 Task: Create in the project AgilePilot in Backlog an issue 'Implement a new cloud-based performance management system for a company with advanced employee evaluation and goal setting features', assign it to team member softage.2@softage.net and change the status to IN PROGRESS. Create in the project AgilePilot in Backlog an issue 'Integrate a new product recommendation feature into an existing e-commerce website to enhance product discovery and sales', assign it to team member softage.3@softage.net and change the status to IN PROGRESS
Action: Mouse moved to (221, 390)
Screenshot: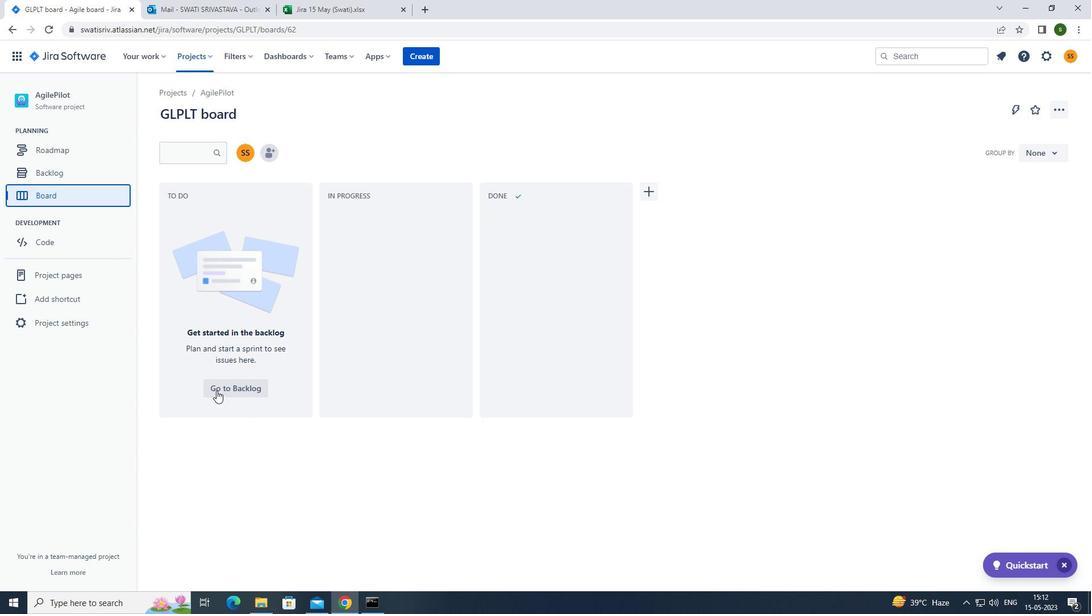 
Action: Mouse pressed left at (221, 390)
Screenshot: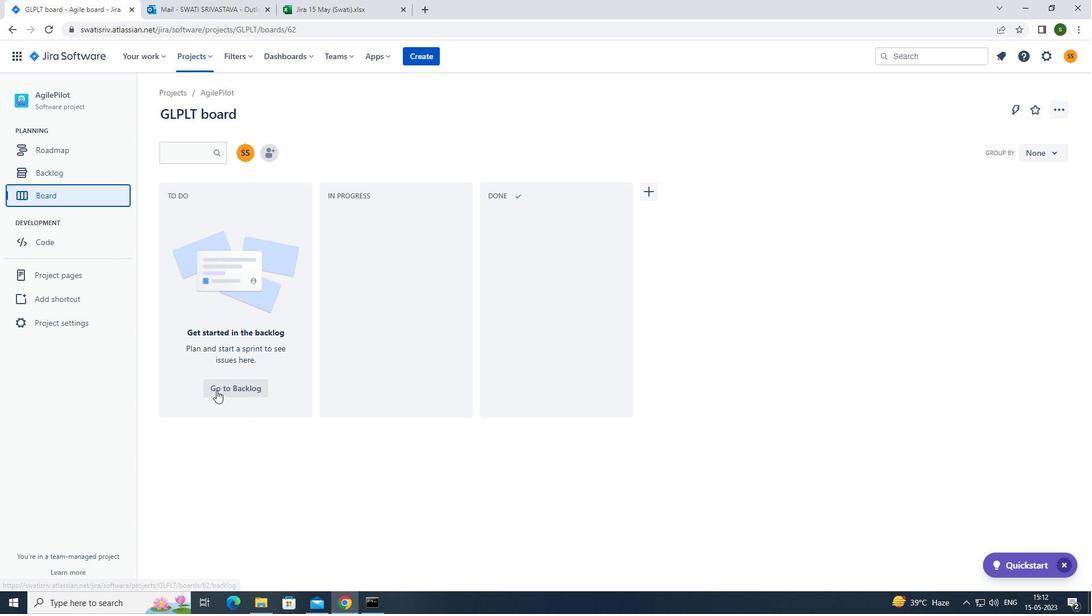 
Action: Mouse moved to (229, 230)
Screenshot: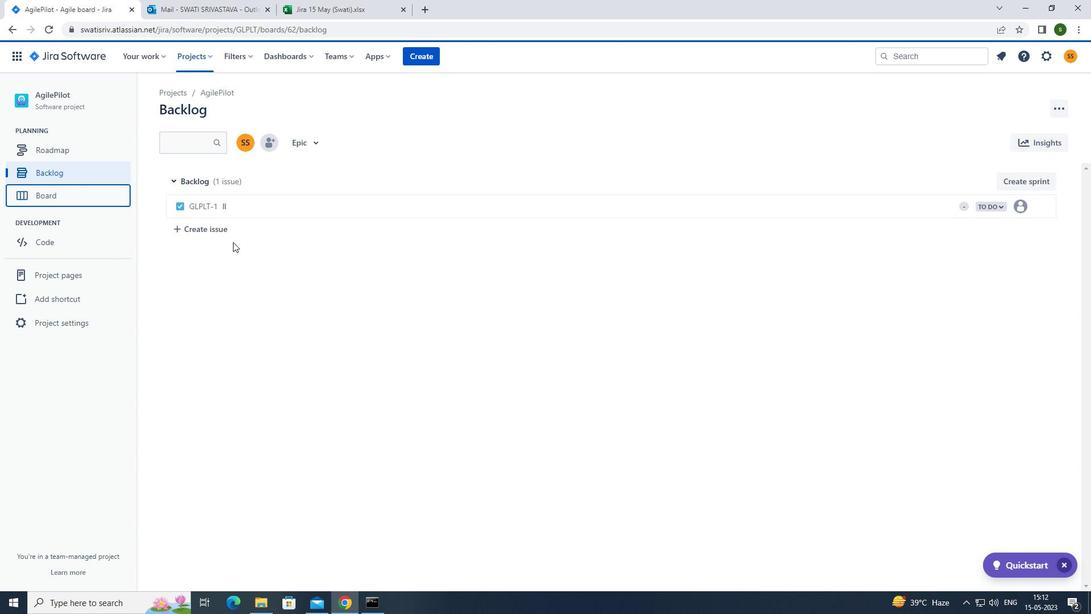 
Action: Mouse pressed left at (229, 230)
Screenshot: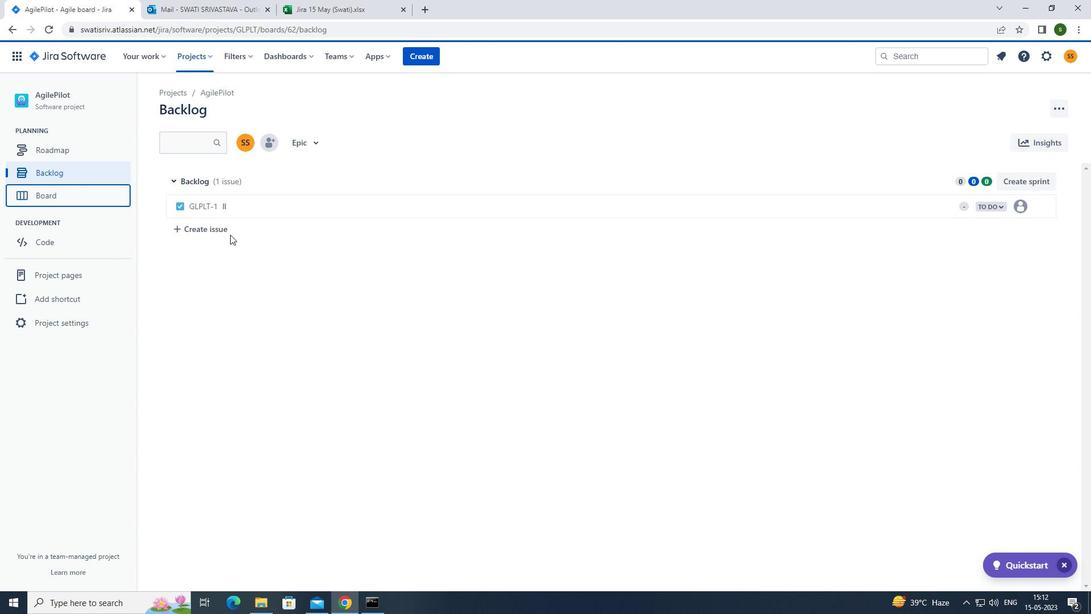 
Action: Mouse moved to (249, 225)
Screenshot: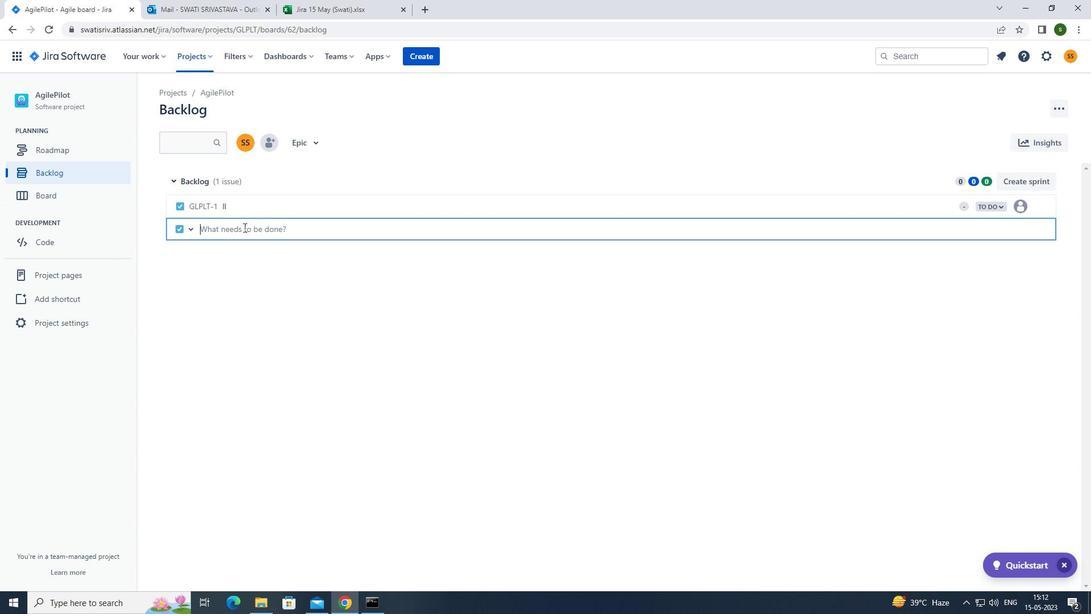 
Action: Mouse pressed left at (249, 225)
Screenshot: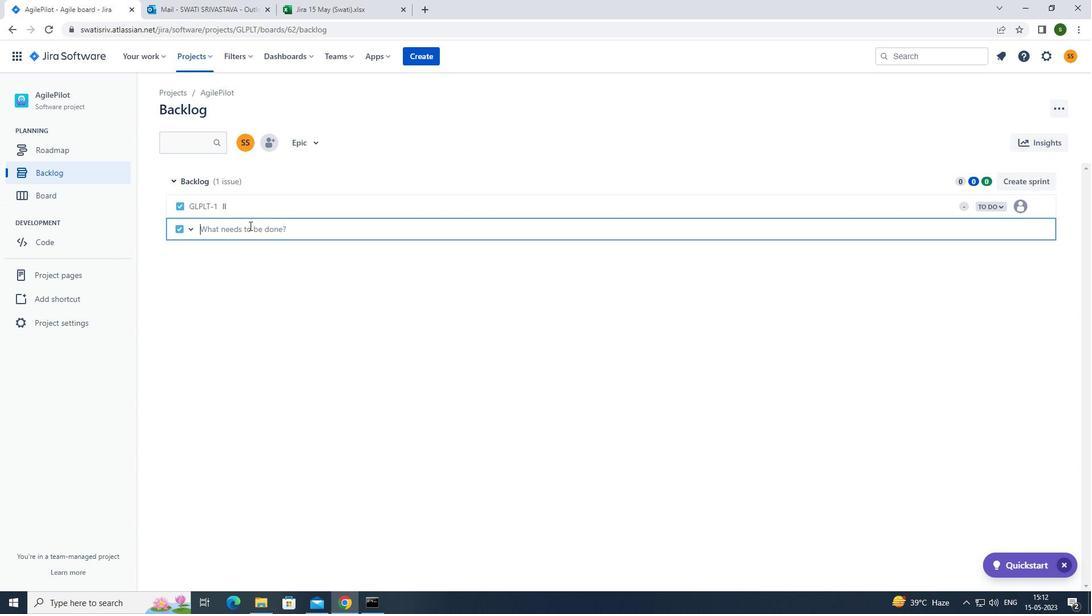 
Action: Key pressed <Key.caps_lock>i<Key.caps_lock>mplement<Key.space>a<Key.space>new<Key.space>cloud-based<Key.space>performance<Key.space>management<Key.space>system<Key.space>for<Key.space>a<Key.space>company<Key.space>with<Key.space>advanced<Key.space>employee<Key.space>evaluation<Key.space>and<Key.space>goal<Key.space>setting<Key.space>features<Key.enter>
Screenshot: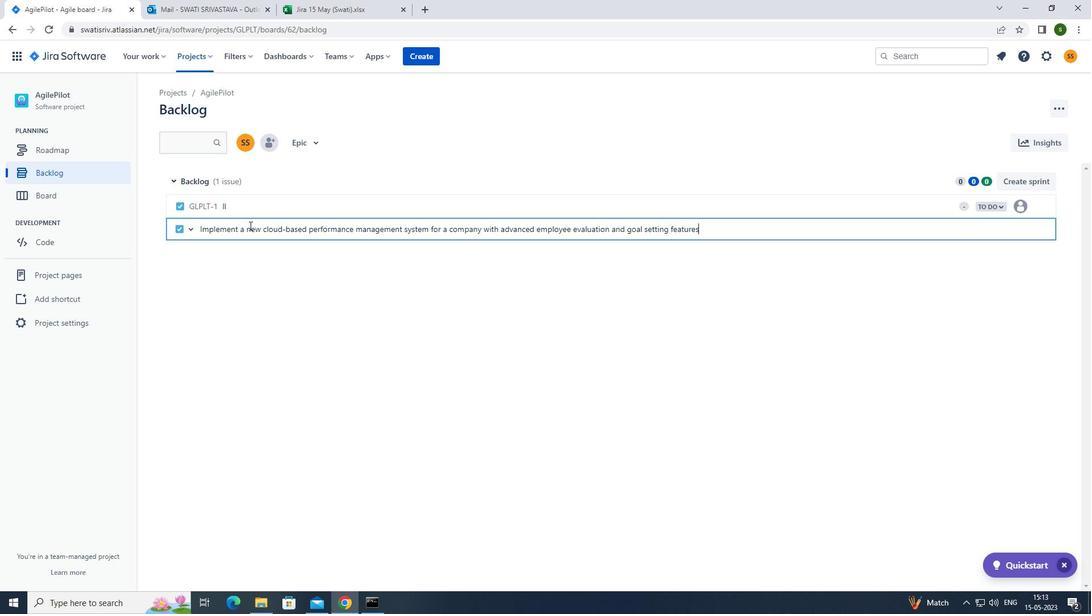 
Action: Mouse moved to (1020, 228)
Screenshot: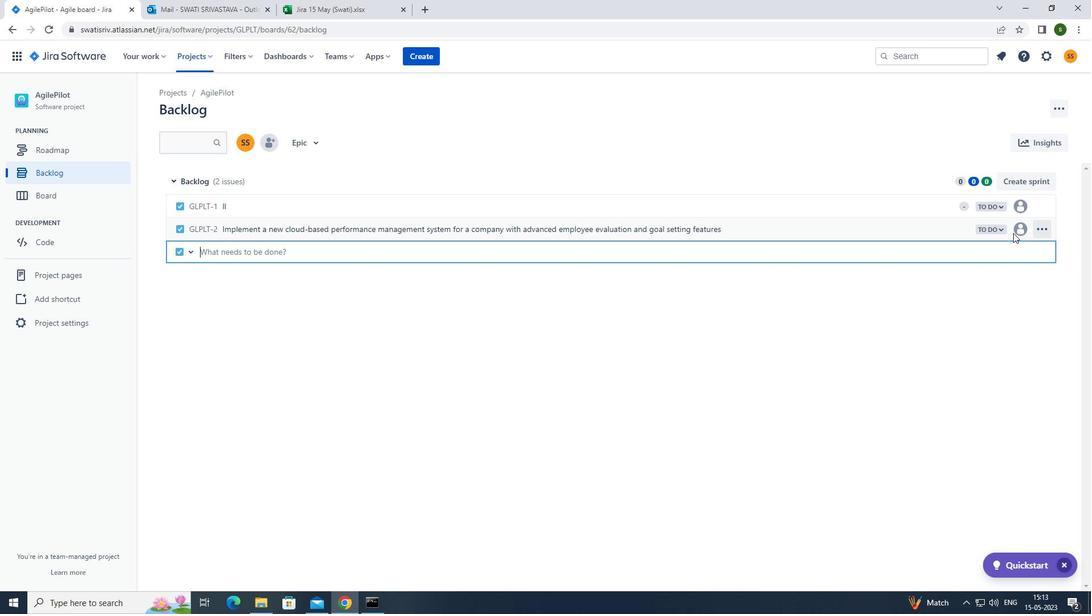 
Action: Mouse pressed left at (1020, 228)
Screenshot: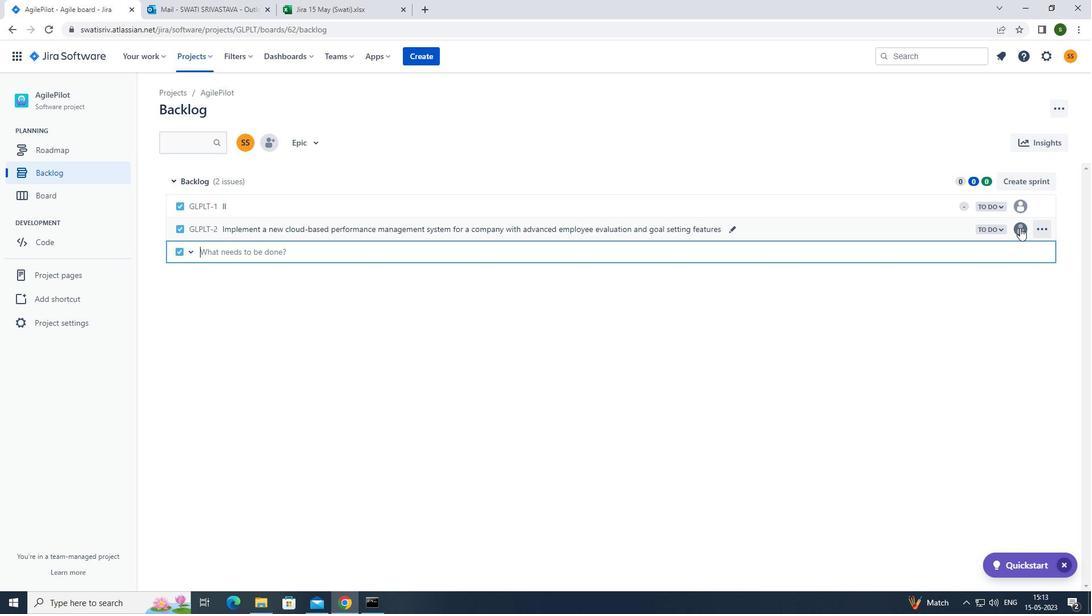 
Action: Mouse moved to (941, 345)
Screenshot: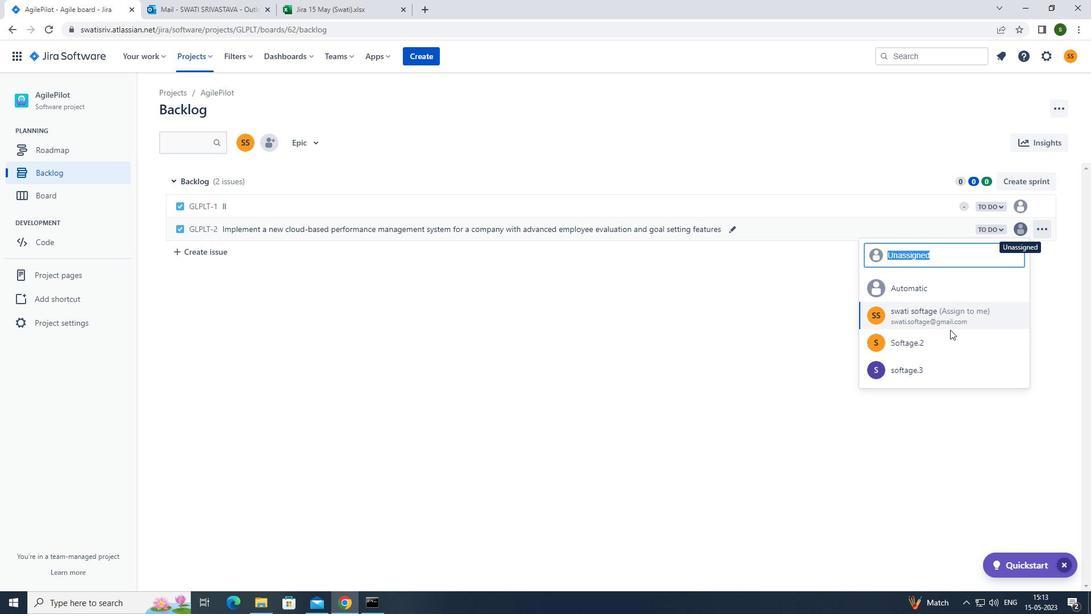 
Action: Mouse pressed left at (941, 345)
Screenshot: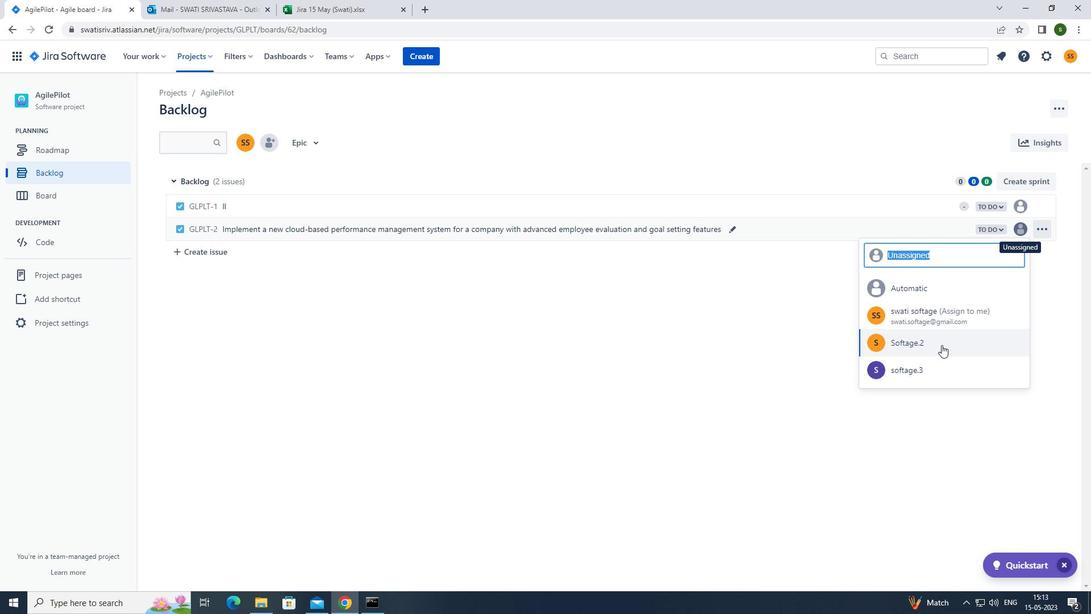 
Action: Mouse moved to (996, 229)
Screenshot: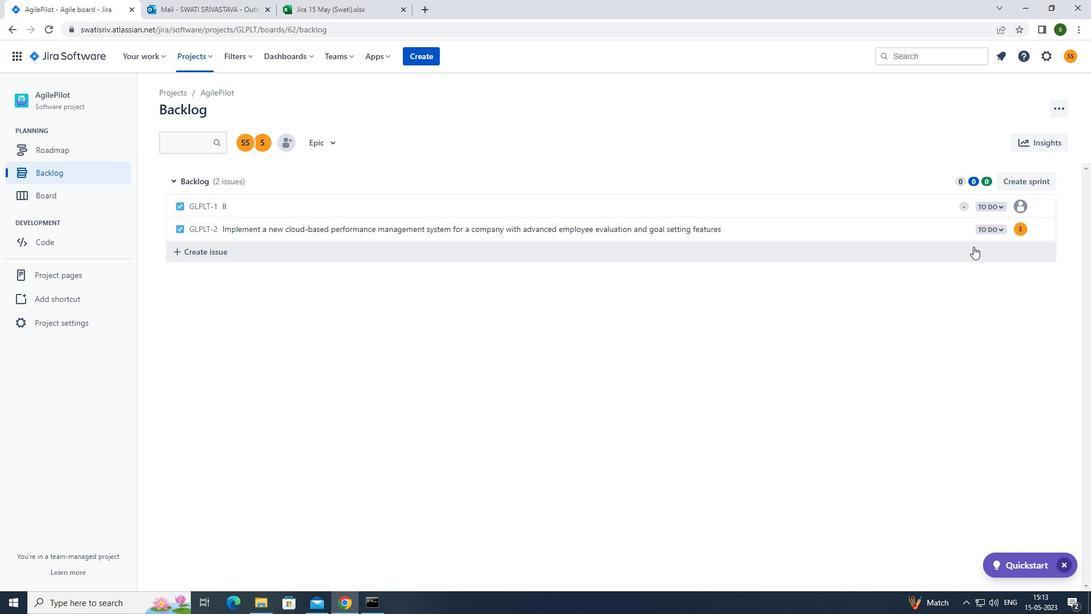 
Action: Mouse pressed left at (996, 229)
Screenshot: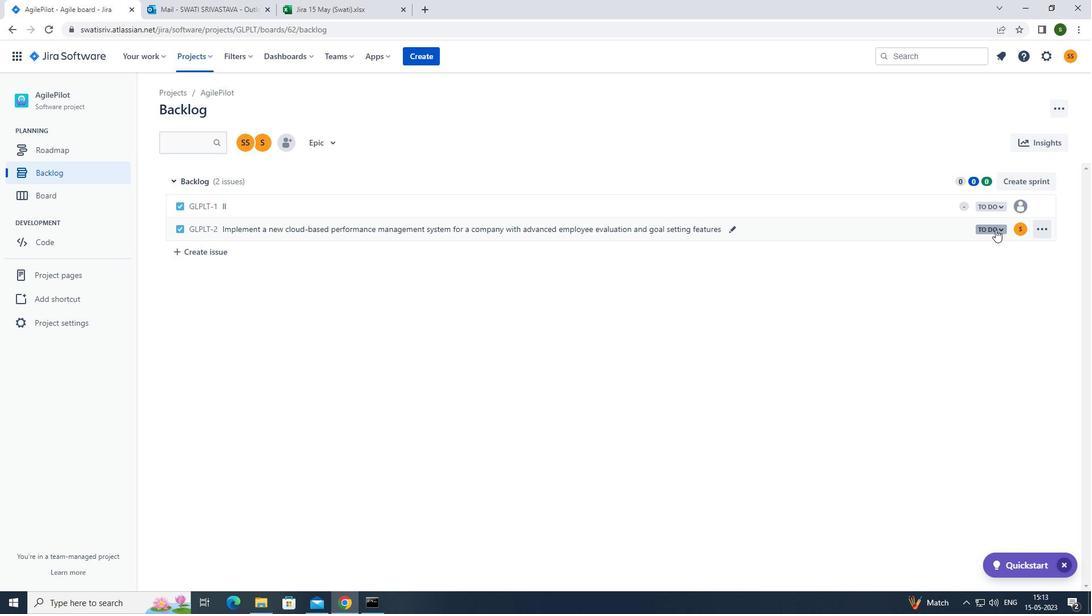 
Action: Mouse moved to (984, 251)
Screenshot: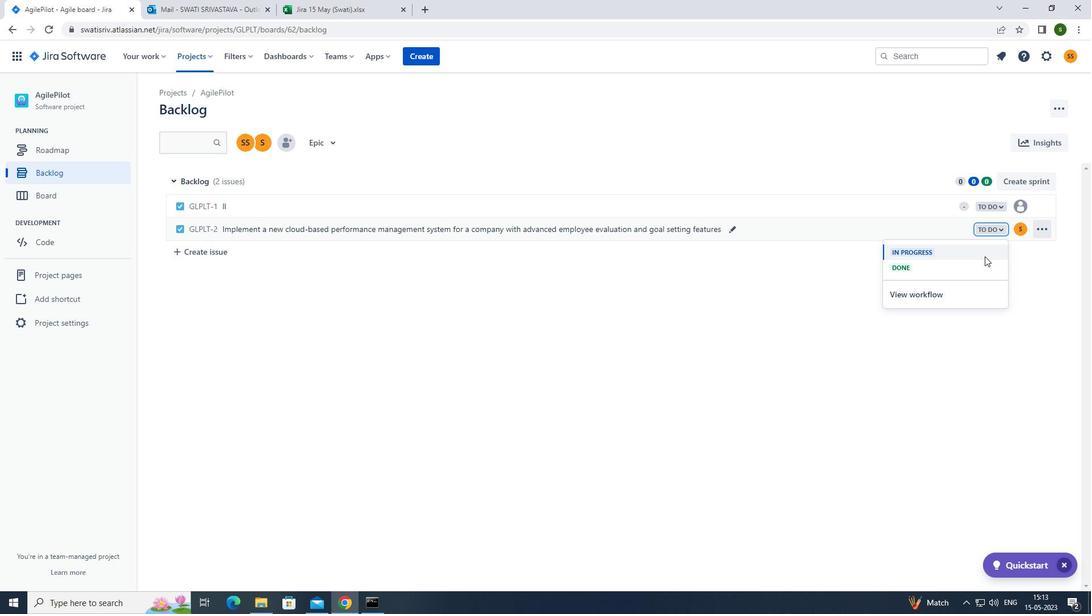 
Action: Mouse pressed left at (984, 251)
Screenshot: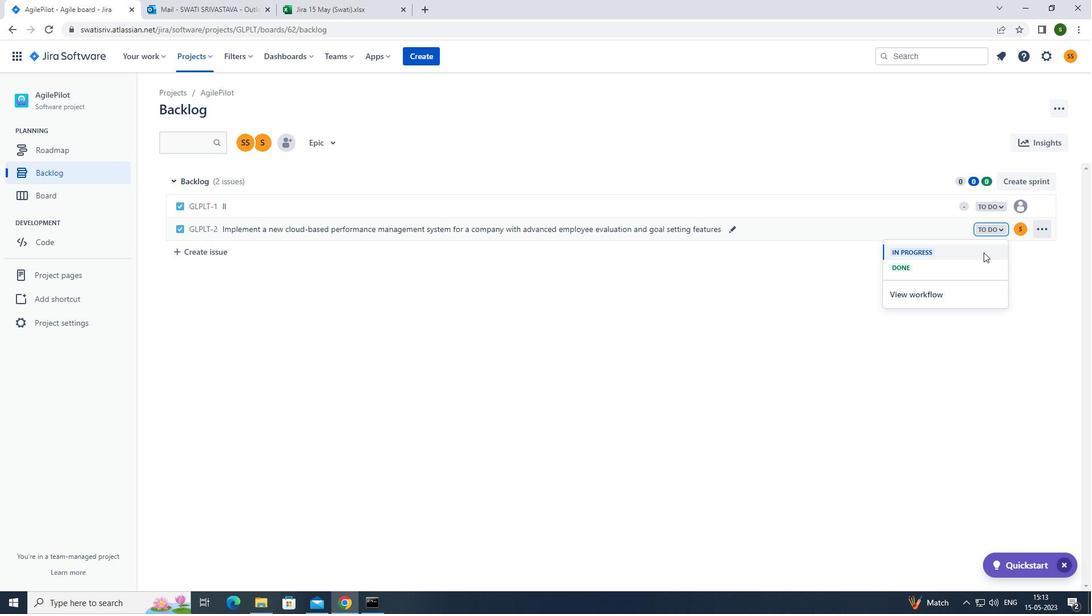 
Action: Mouse moved to (203, 257)
Screenshot: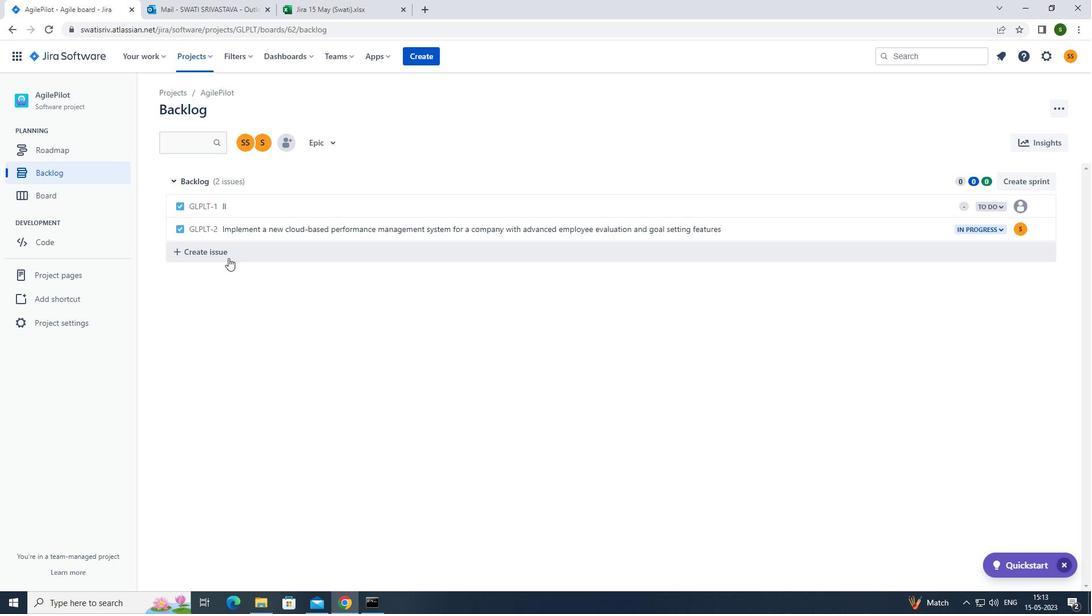 
Action: Mouse pressed left at (203, 257)
Screenshot: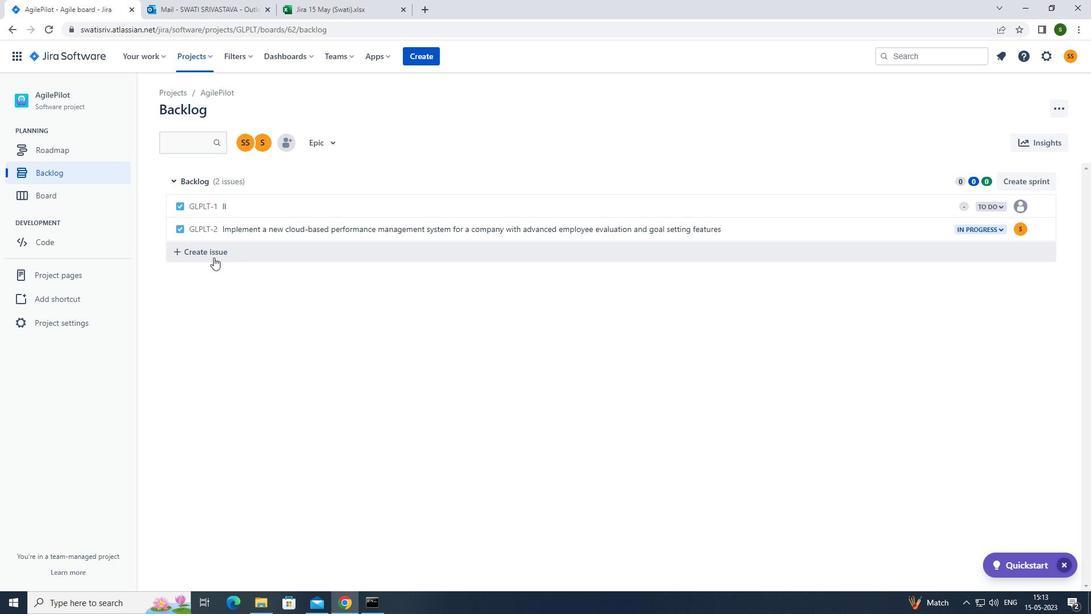 
Action: Mouse moved to (286, 249)
Screenshot: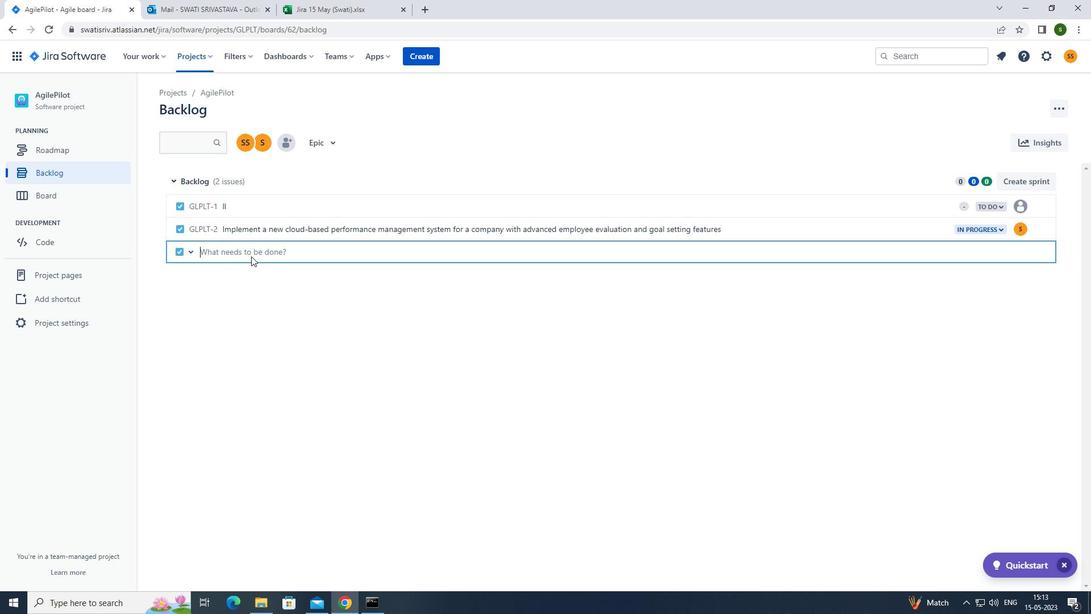 
Action: Mouse pressed left at (286, 249)
Screenshot: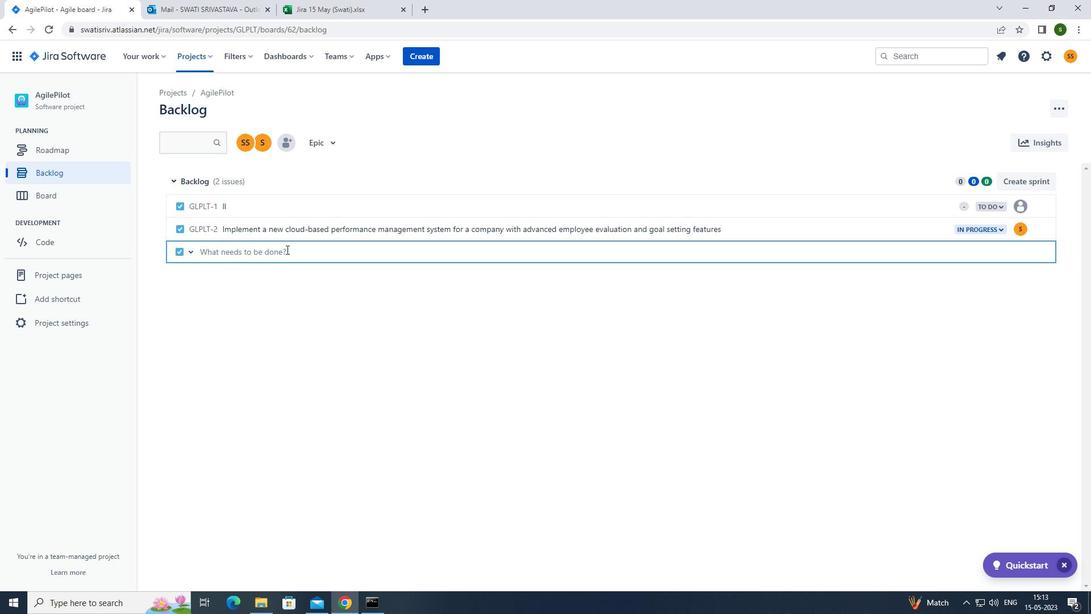 
Action: Key pressed <Key.caps_lock>i<Key.caps_lock>ntegrate<Key.space>a<Key.space>new<Key.space>product<Key.space>recommendation<Key.space>feature<Key.space>into<Key.space>an<Key.space>existing<Key.space>e-commerce<Key.space>website<Key.space>to<Key.space>enhance<Key.space>product<Key.space>doscovery<Key.space>and<Key.space>sales<Key.enter>
Screenshot: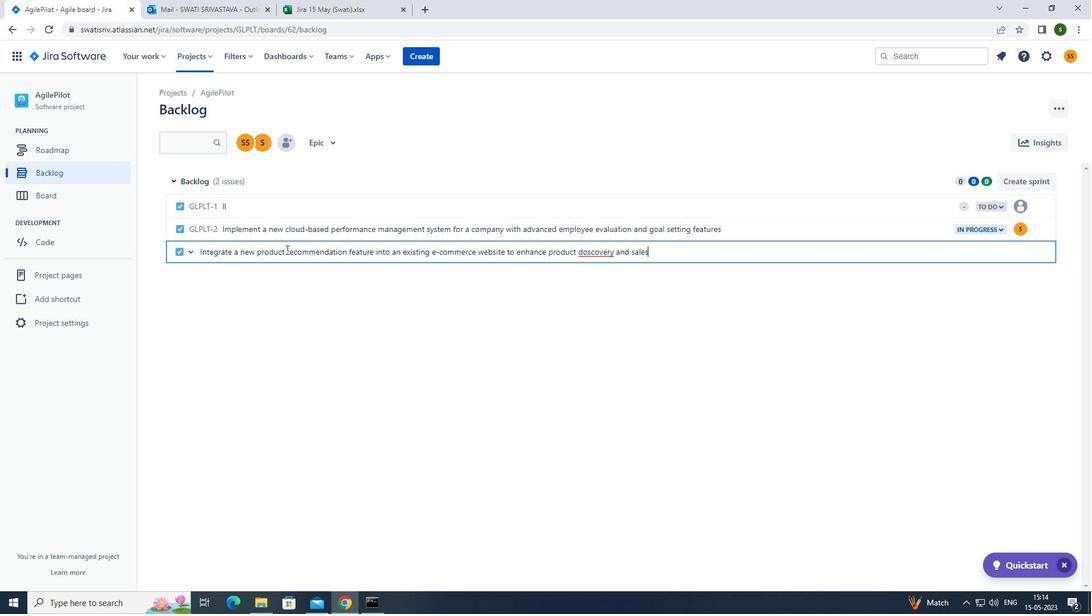 
Action: Mouse moved to (1017, 252)
Screenshot: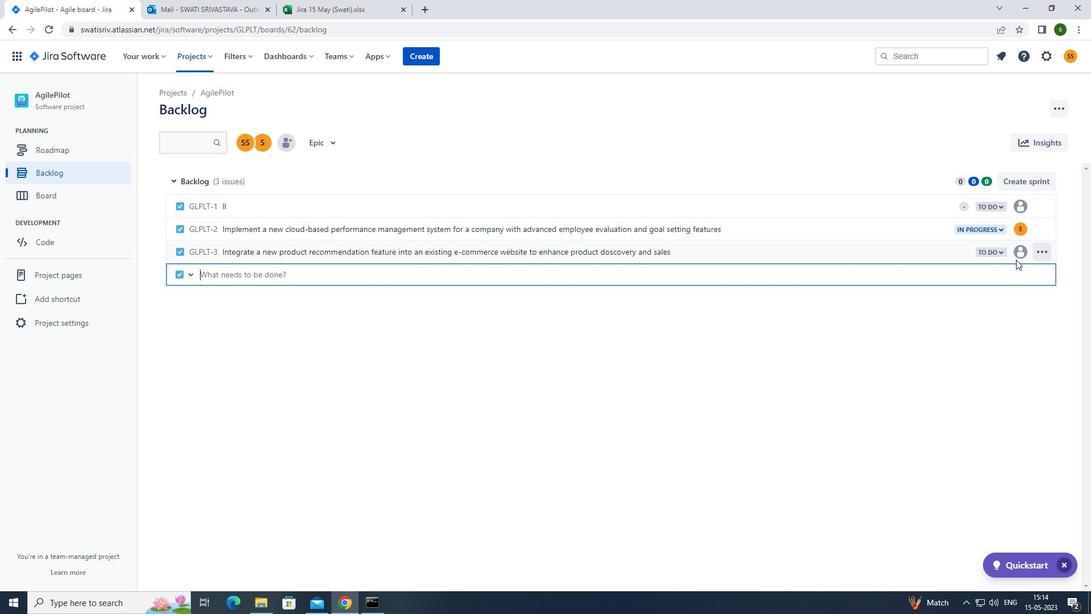 
Action: Mouse pressed left at (1017, 252)
Screenshot: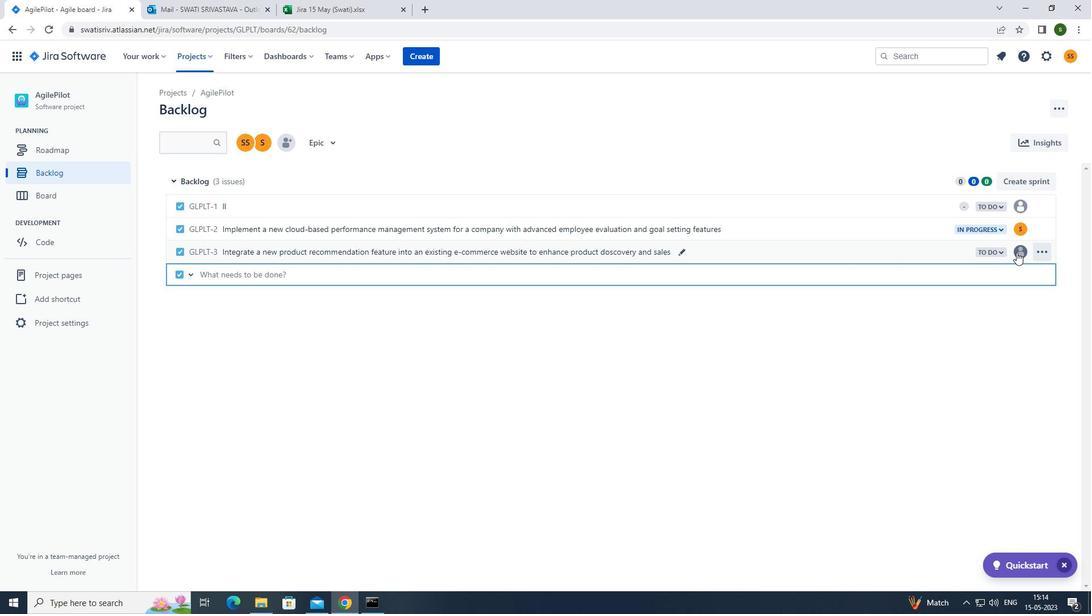 
Action: Mouse moved to (951, 388)
Screenshot: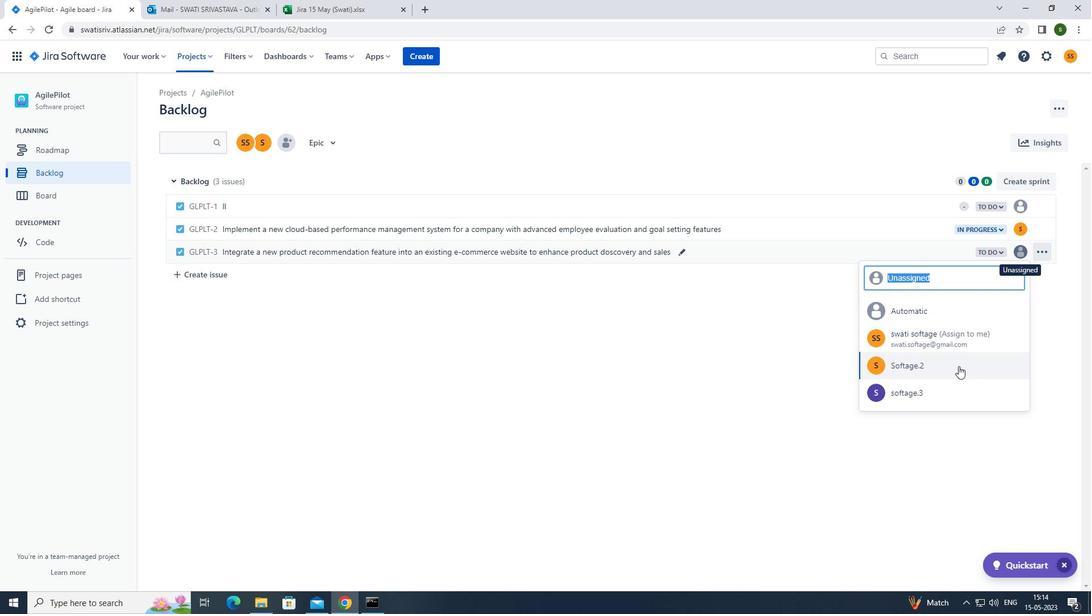 
Action: Mouse pressed left at (951, 388)
Screenshot: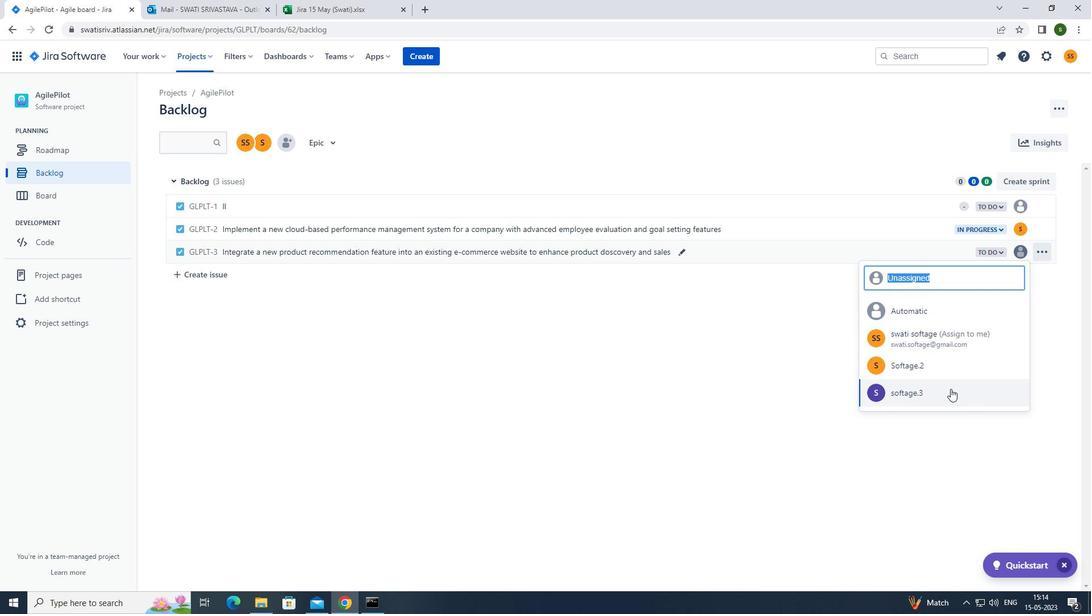 
Action: Mouse moved to (983, 250)
Screenshot: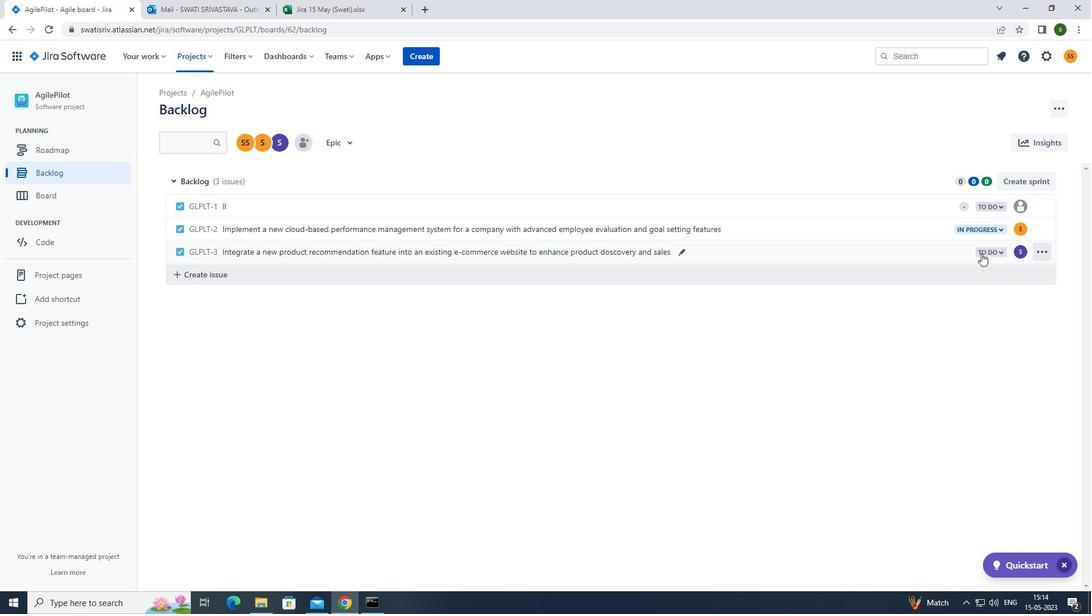 
Action: Mouse pressed left at (983, 250)
Screenshot: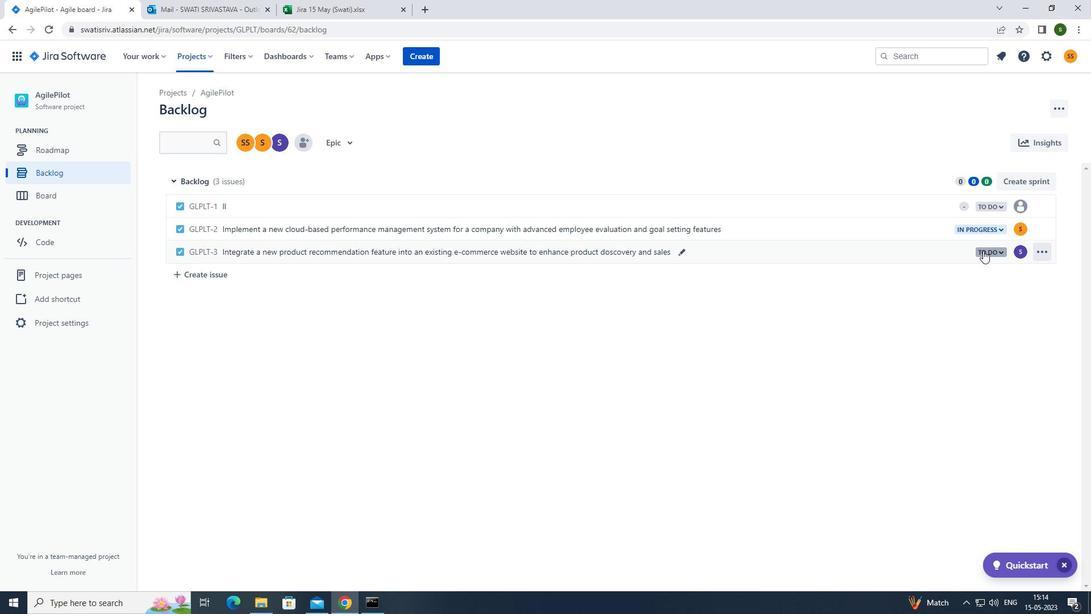 
Action: Mouse moved to (924, 272)
Screenshot: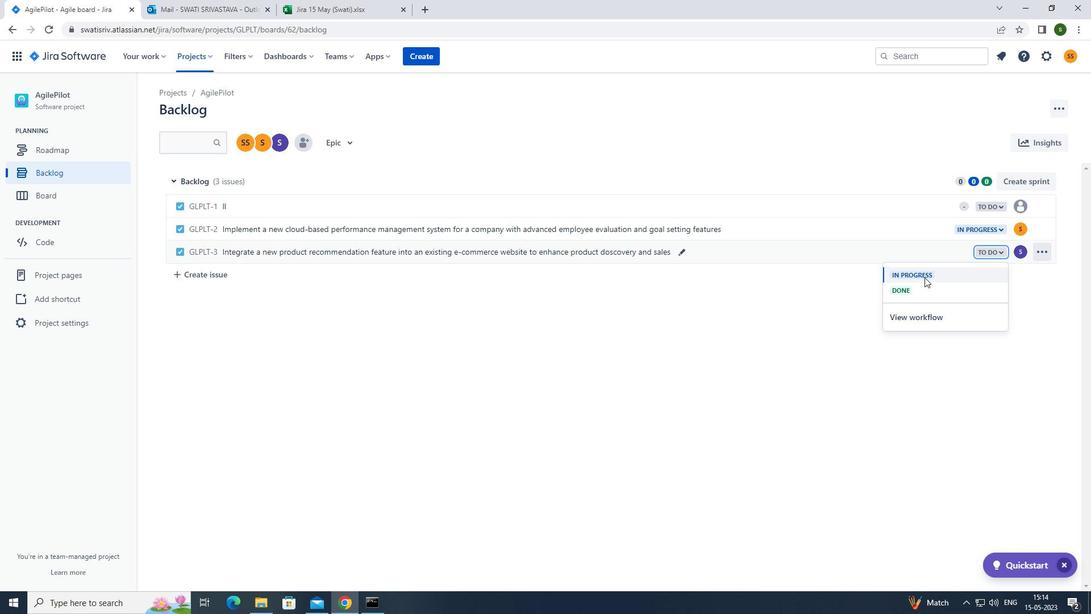 
Action: Mouse pressed left at (924, 272)
Screenshot: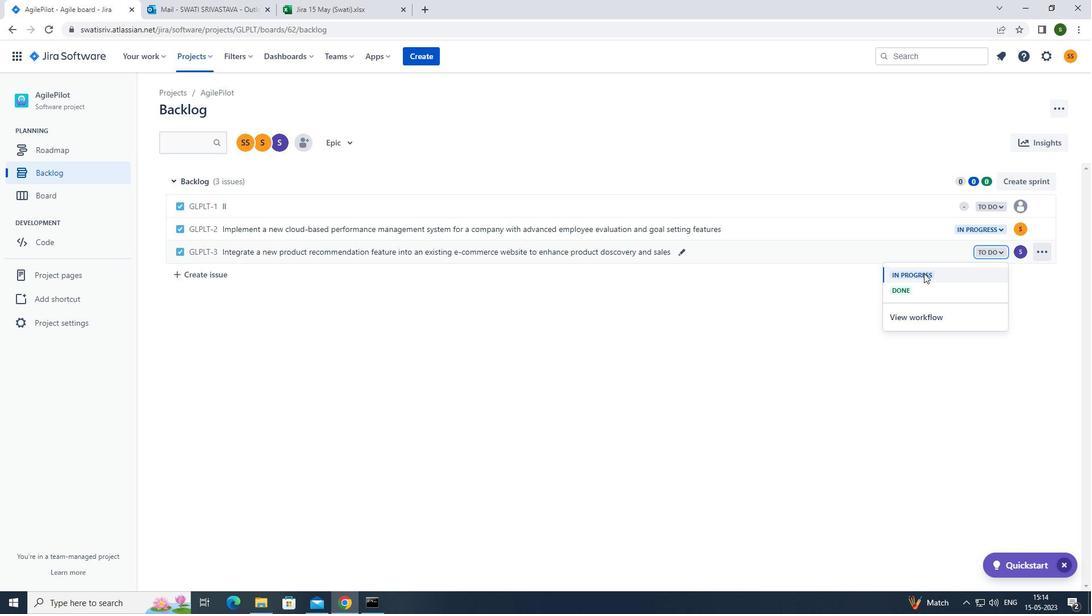 
Action: Mouse moved to (822, 398)
Screenshot: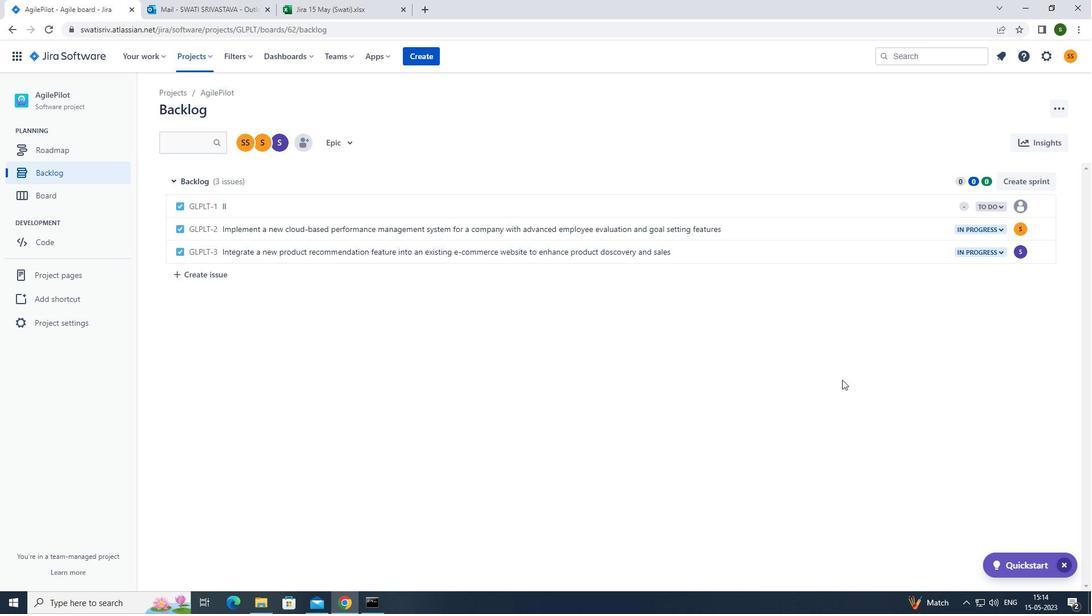 
